 Task: Change elbow connector line colour to red.
Action: Mouse moved to (513, 272)
Screenshot: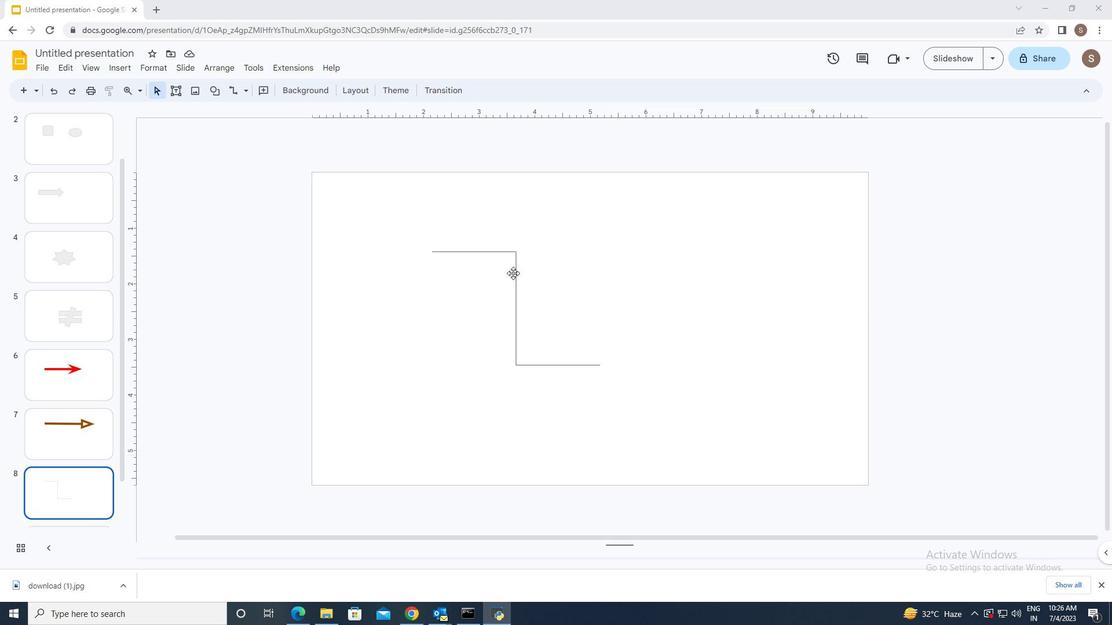 
Action: Mouse pressed left at (513, 272)
Screenshot: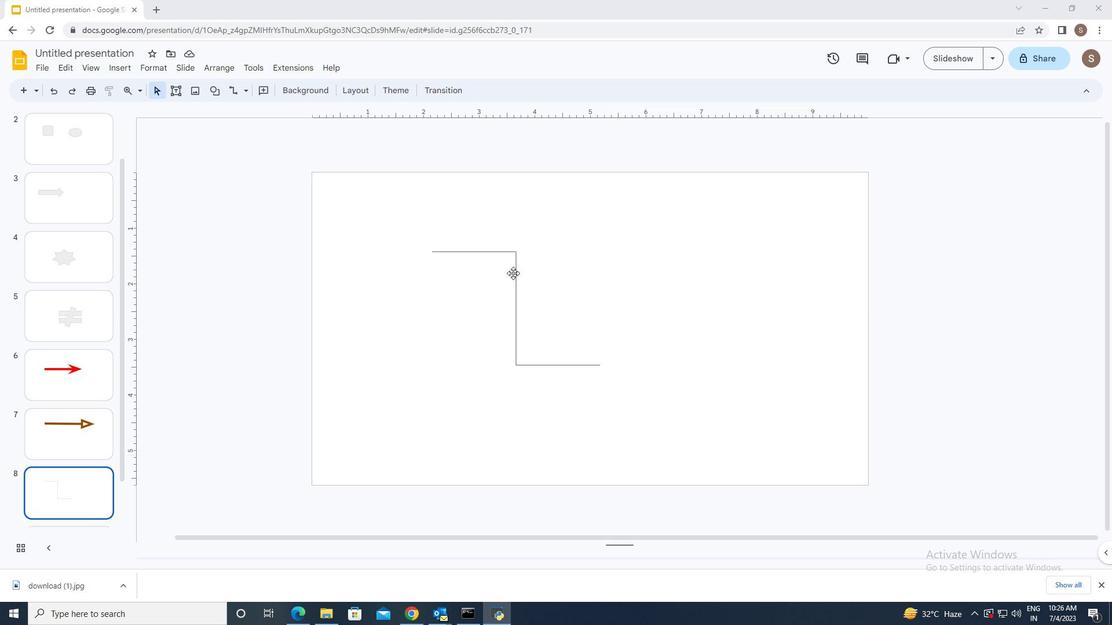 
Action: Mouse moved to (516, 284)
Screenshot: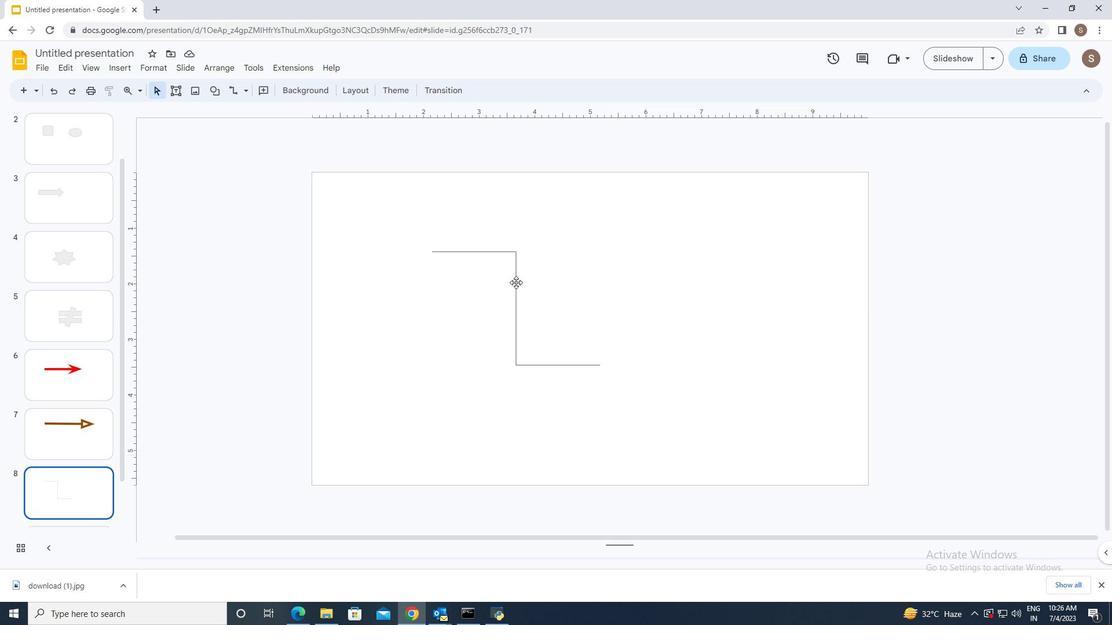 
Action: Mouse pressed left at (516, 284)
Screenshot: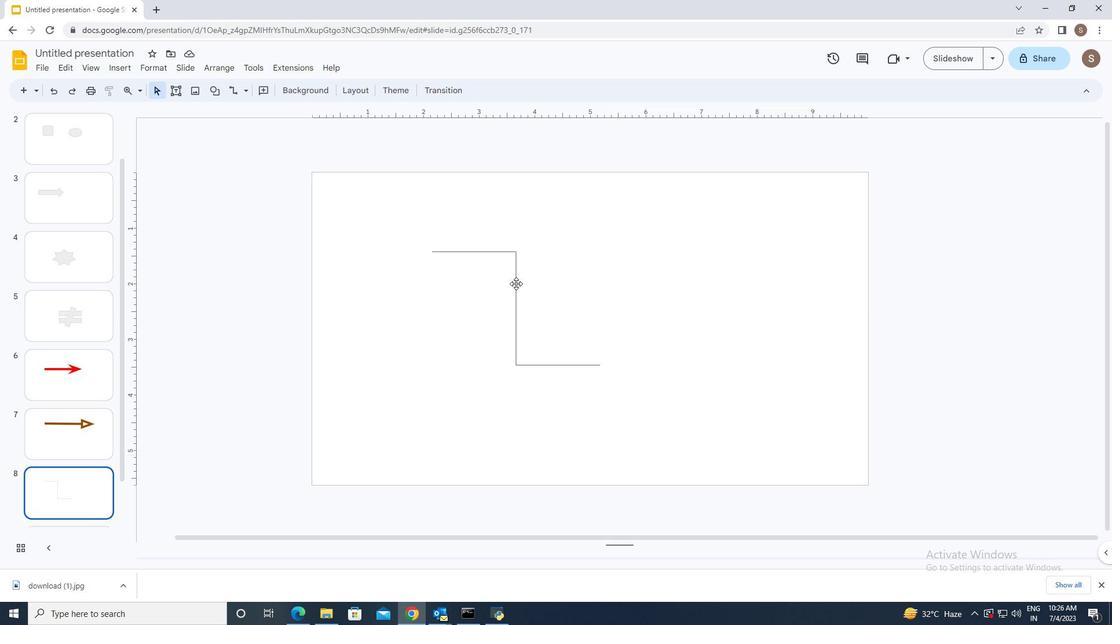 
Action: Mouse moved to (265, 95)
Screenshot: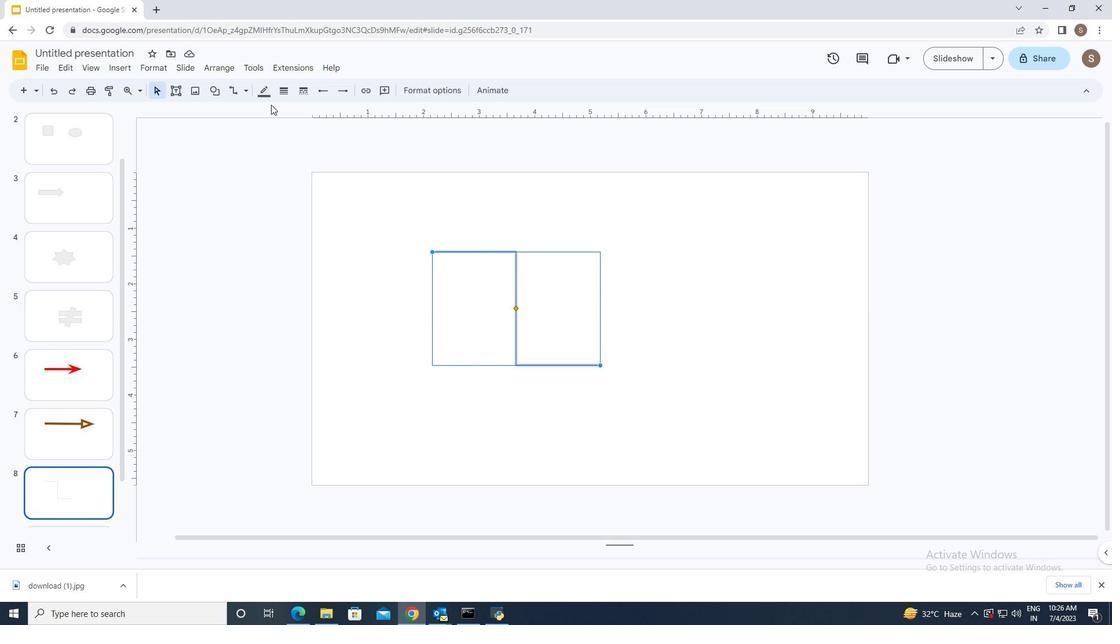 
Action: Mouse pressed left at (265, 95)
Screenshot: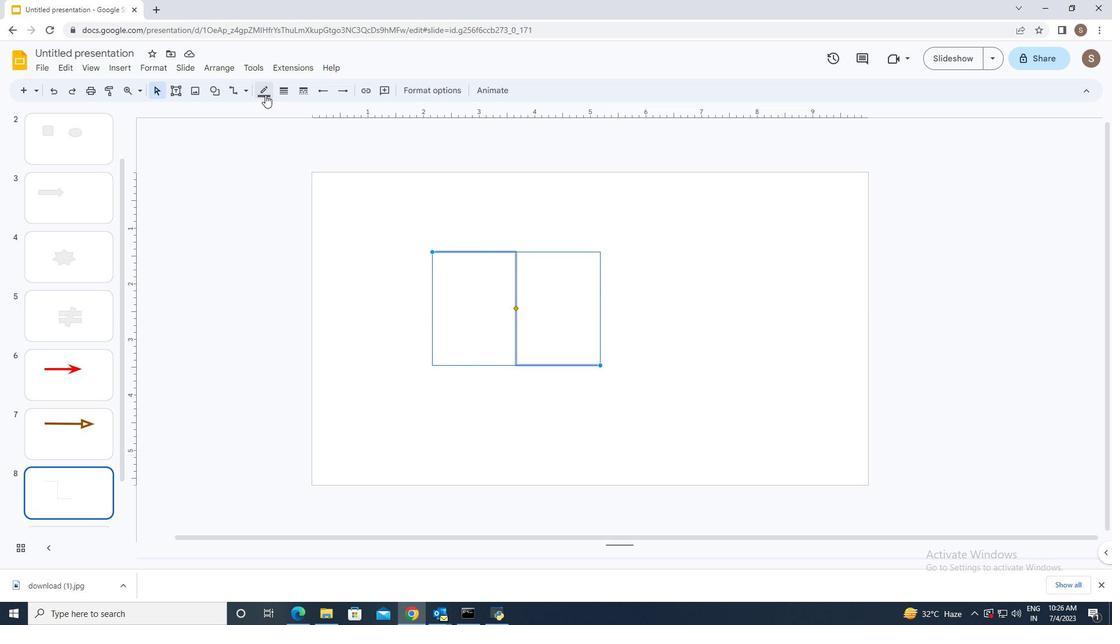 
Action: Mouse moved to (281, 201)
Screenshot: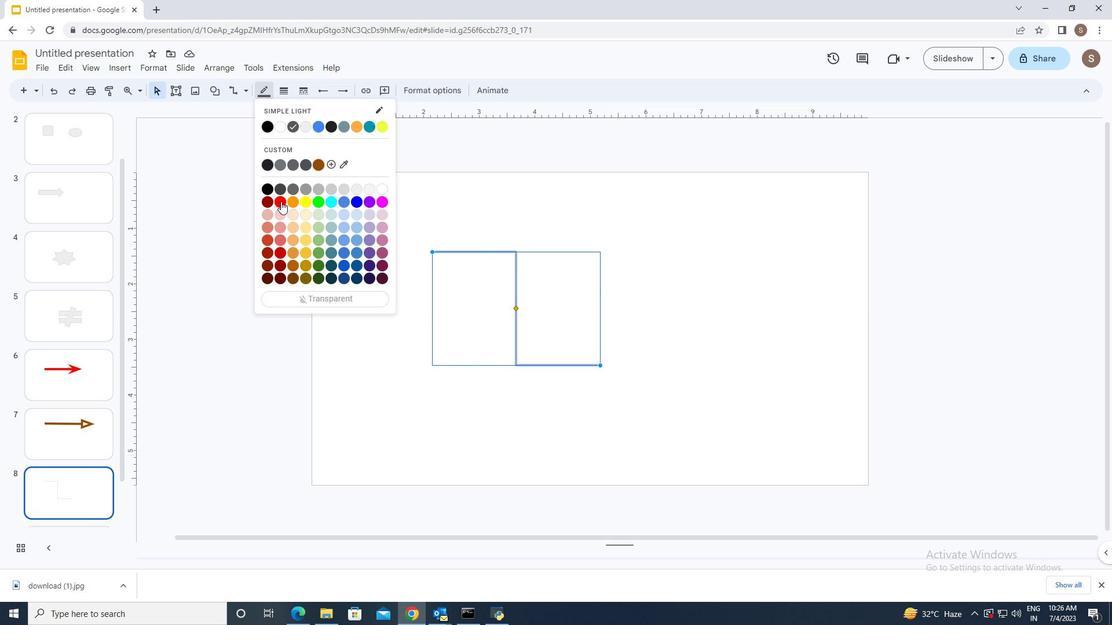 
Action: Mouse pressed left at (281, 201)
Screenshot: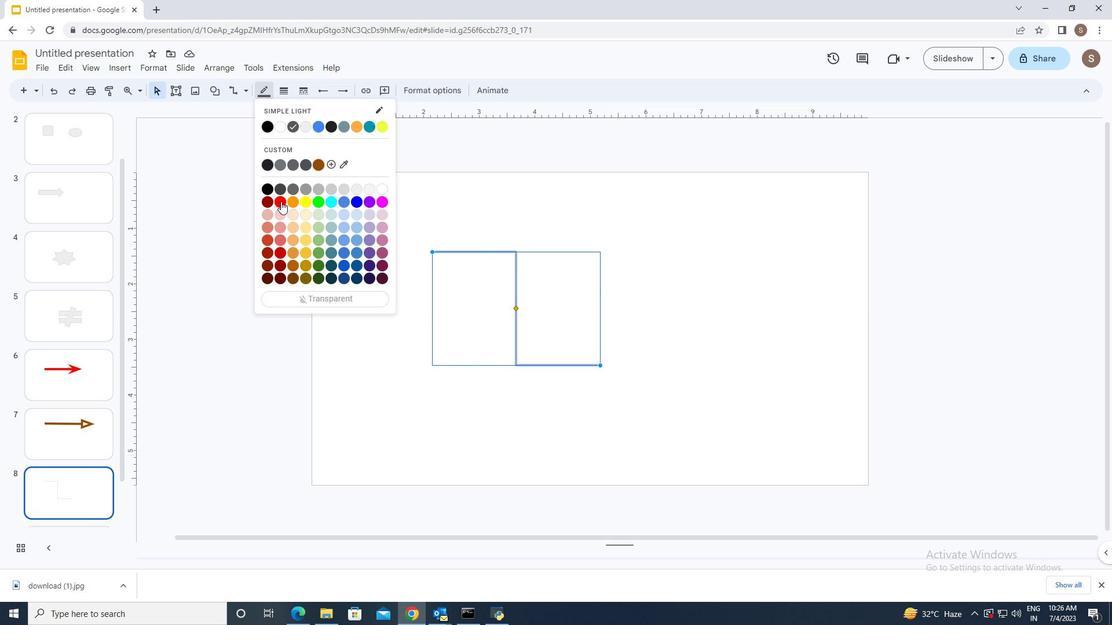 
Action: Mouse moved to (466, 399)
Screenshot: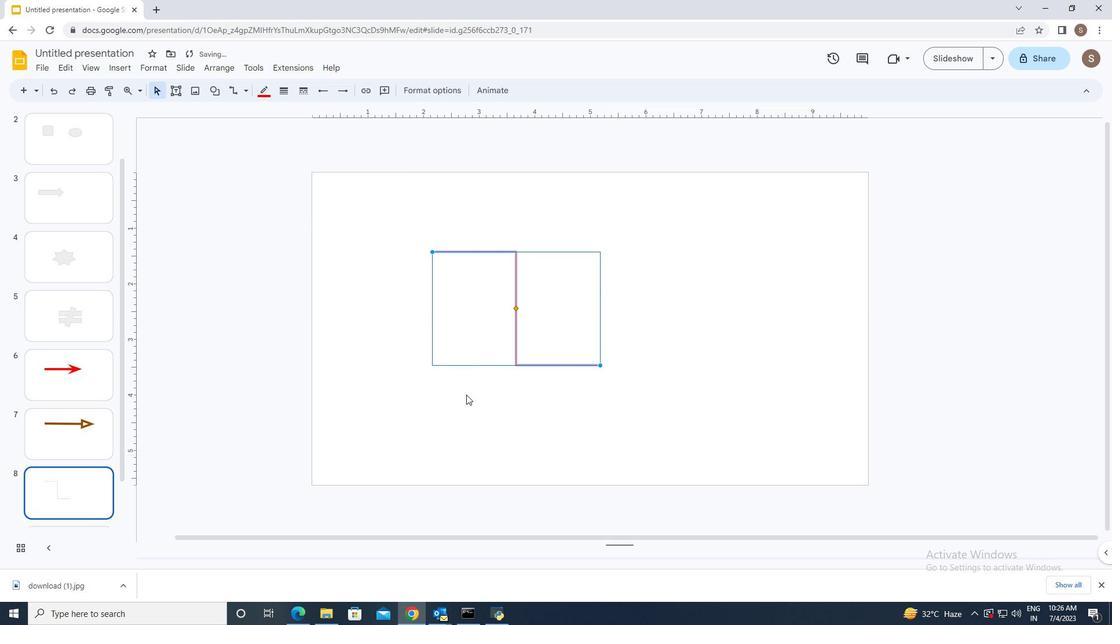 
Action: Mouse pressed left at (466, 399)
Screenshot: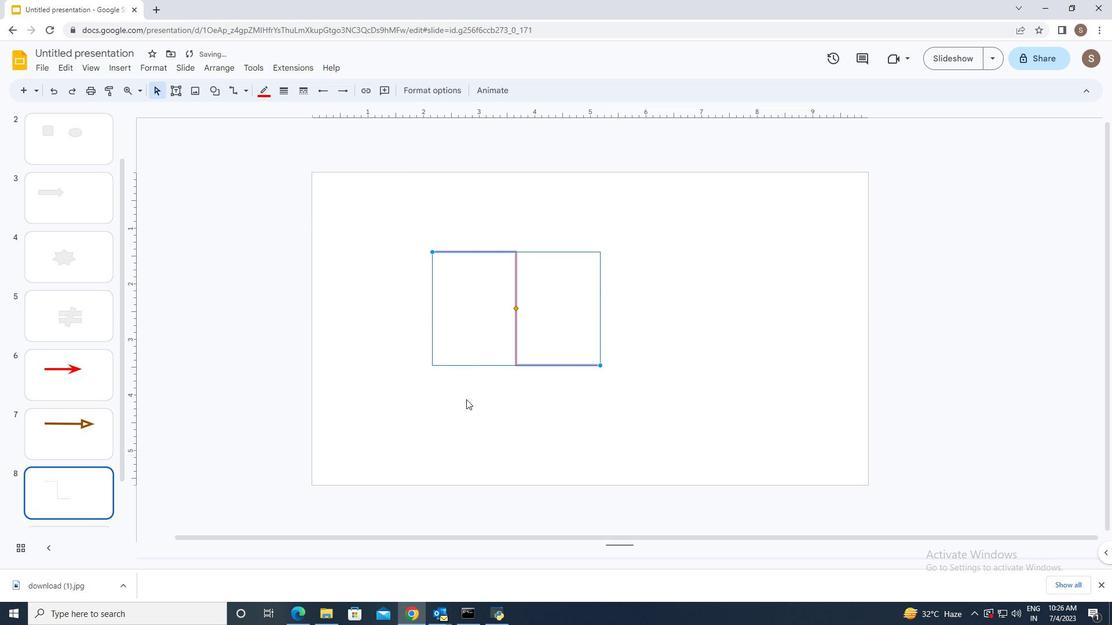 
Action: Mouse moved to (467, 398)
Screenshot: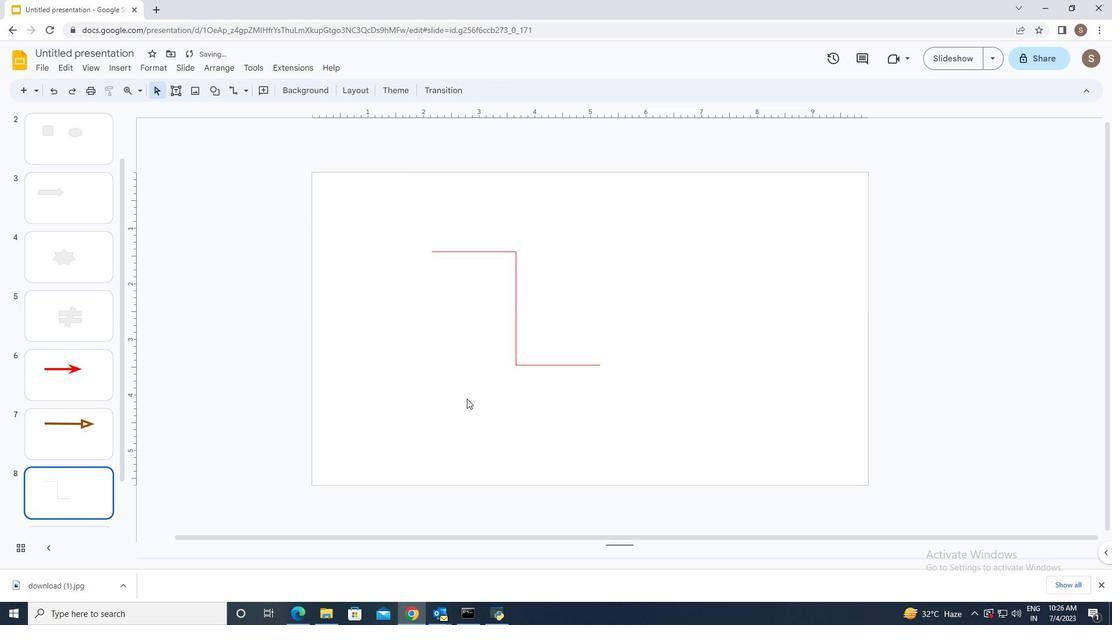 
